 Task: Create a rule when custom fields due date is cleared by anyone except me.
Action: Mouse moved to (1081, 89)
Screenshot: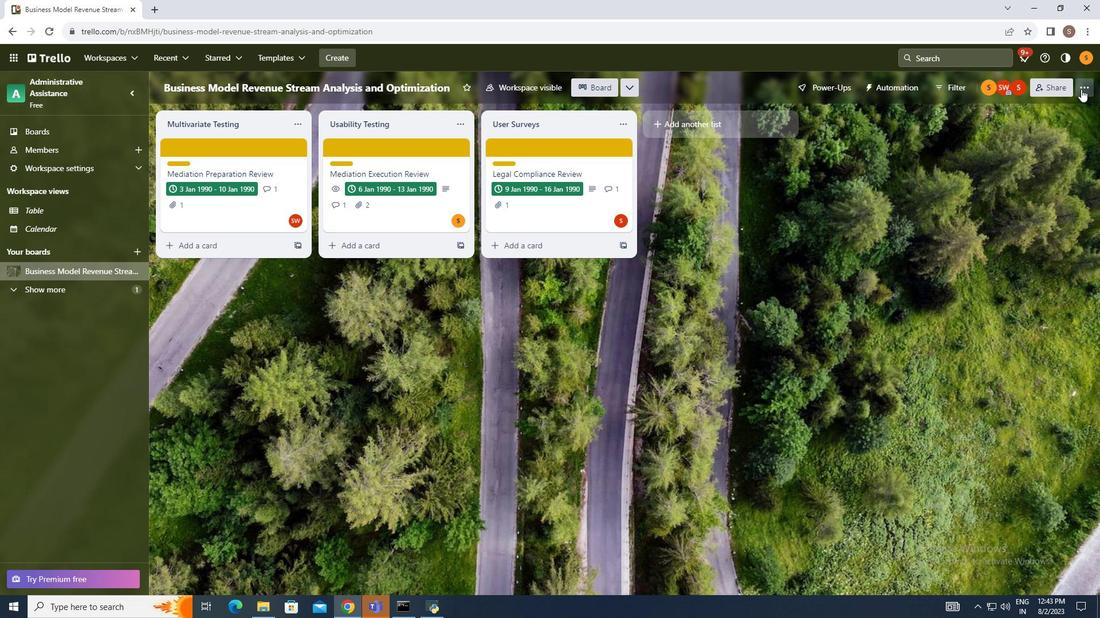 
Action: Mouse pressed left at (1081, 89)
Screenshot: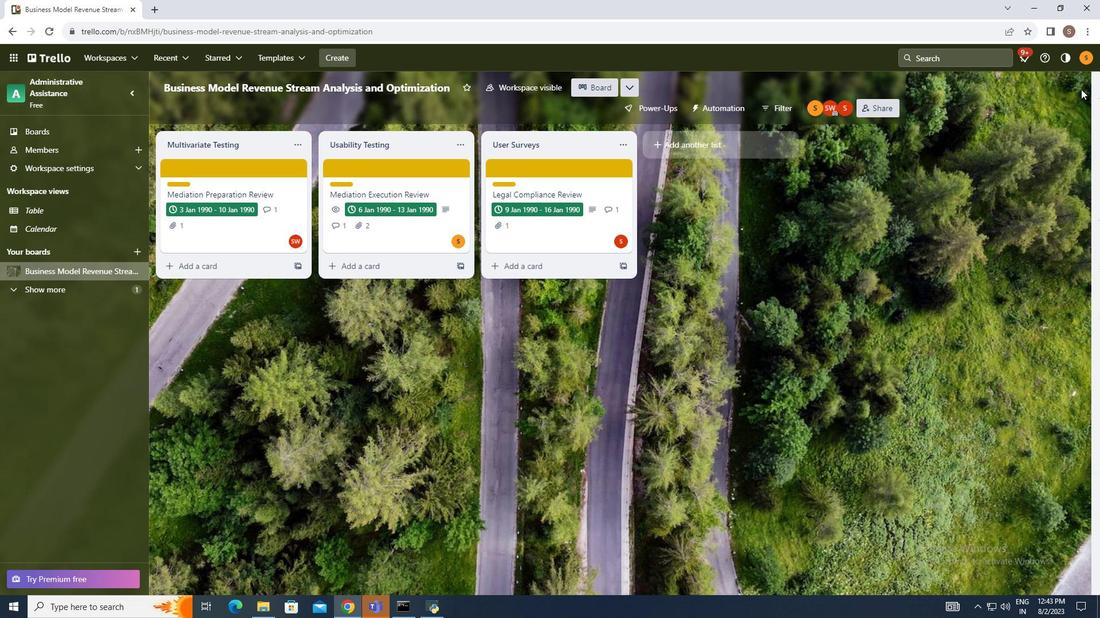 
Action: Mouse moved to (1013, 241)
Screenshot: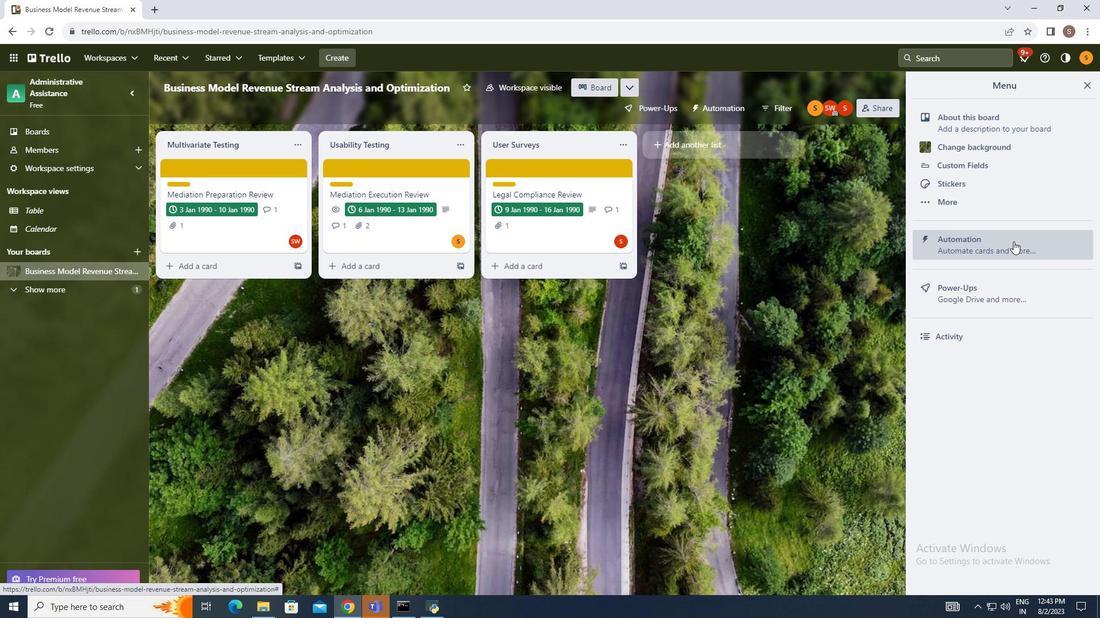 
Action: Mouse pressed left at (1013, 241)
Screenshot: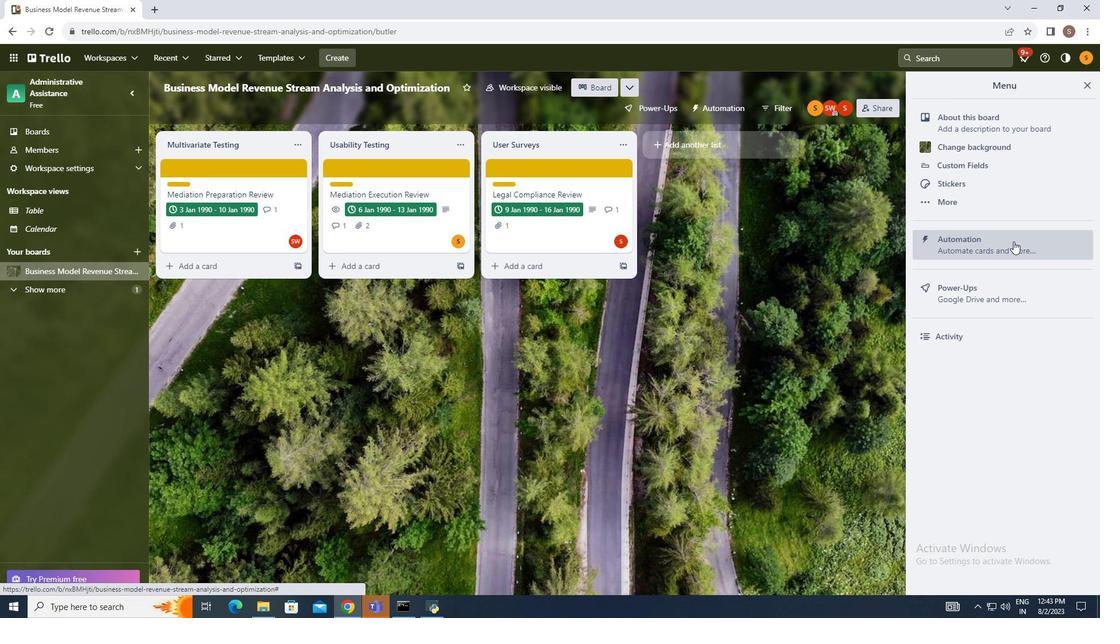 
Action: Mouse moved to (208, 209)
Screenshot: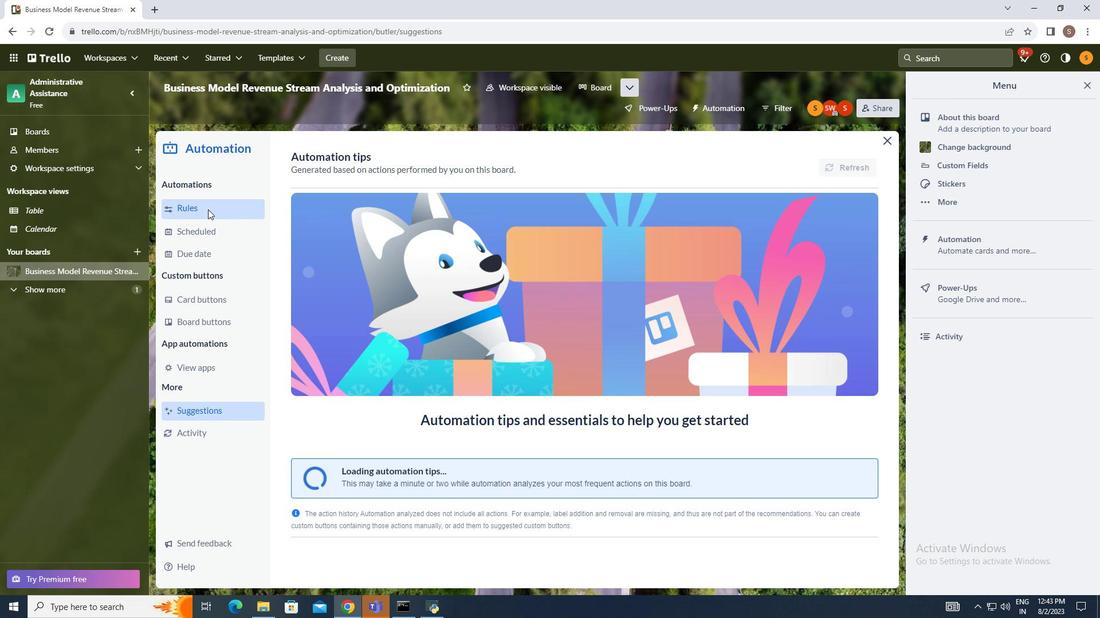 
Action: Mouse pressed left at (208, 209)
Screenshot: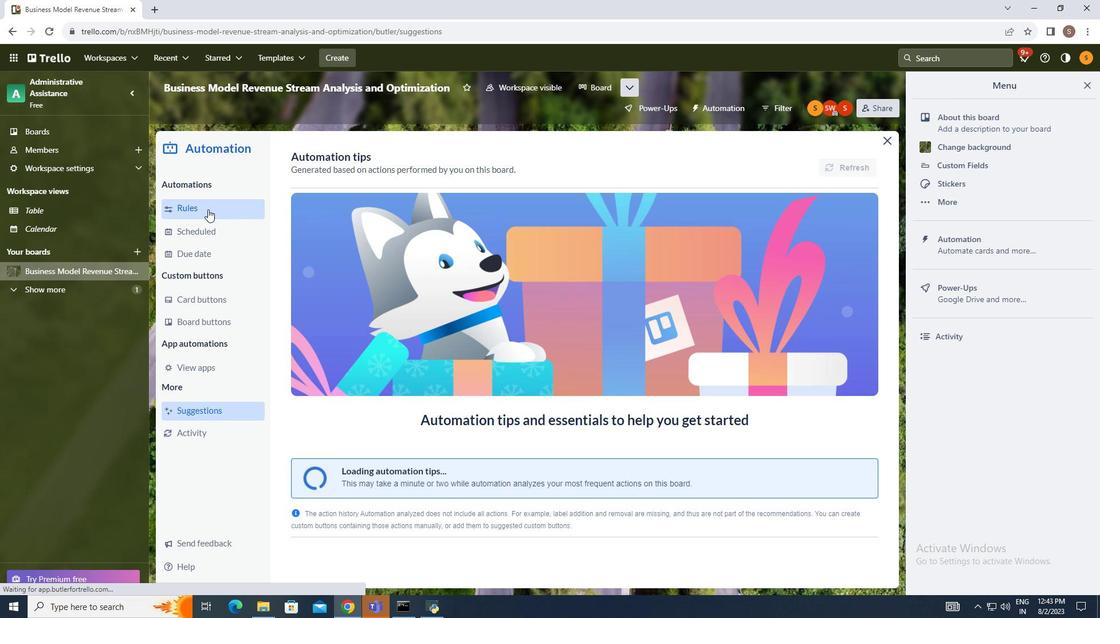 
Action: Mouse moved to (762, 162)
Screenshot: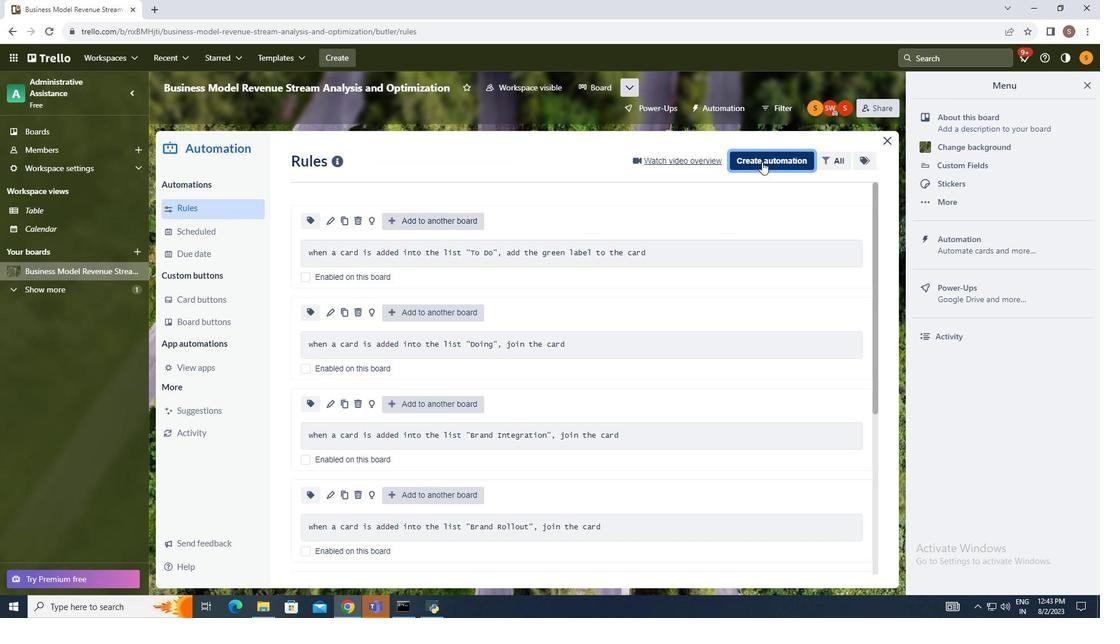 
Action: Mouse pressed left at (762, 162)
Screenshot: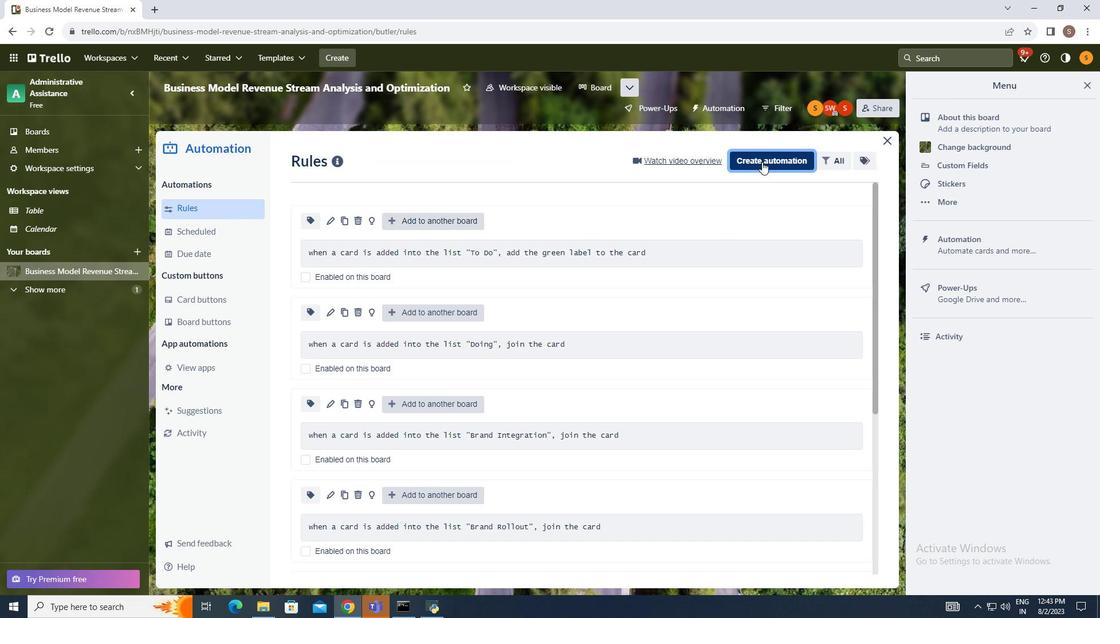 
Action: Mouse moved to (603, 271)
Screenshot: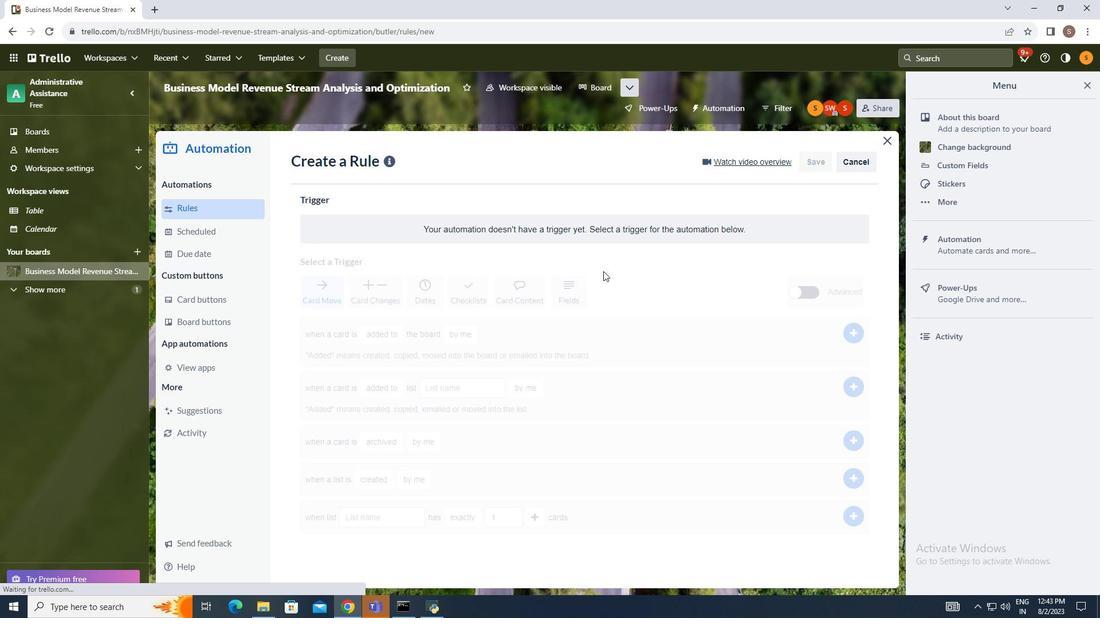 
Action: Mouse pressed left at (603, 271)
Screenshot: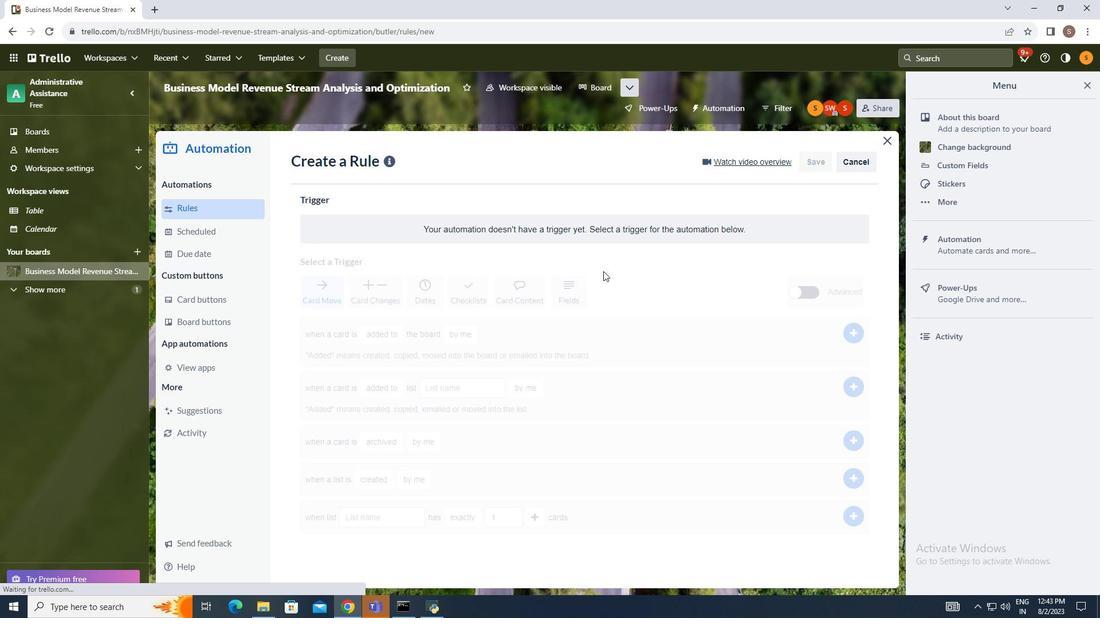 
Action: Mouse moved to (562, 316)
Screenshot: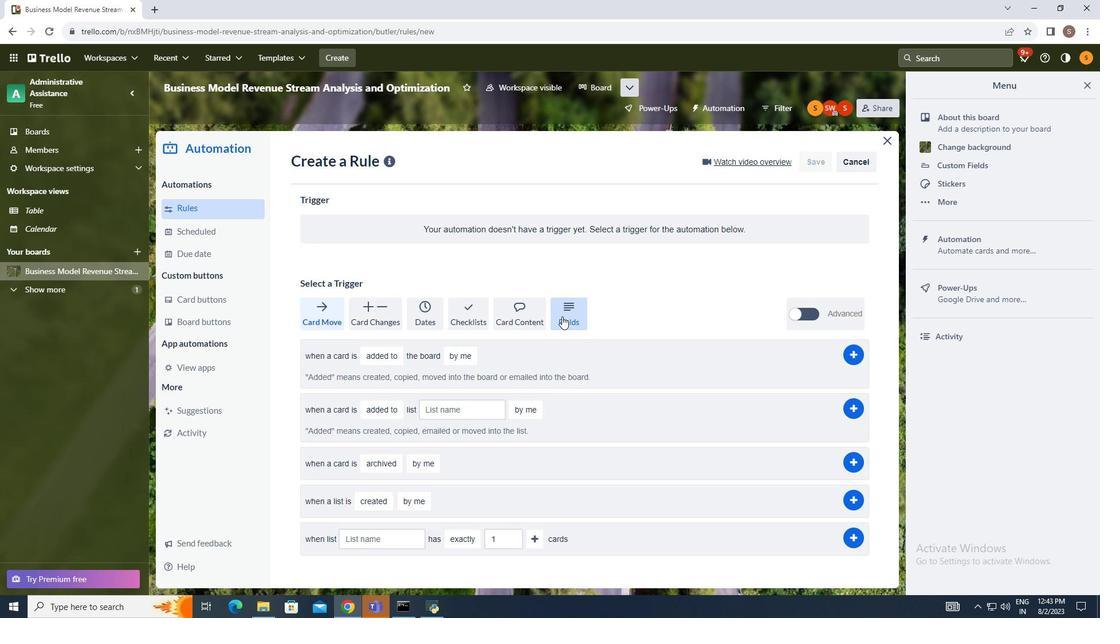 
Action: Mouse pressed left at (562, 316)
Screenshot: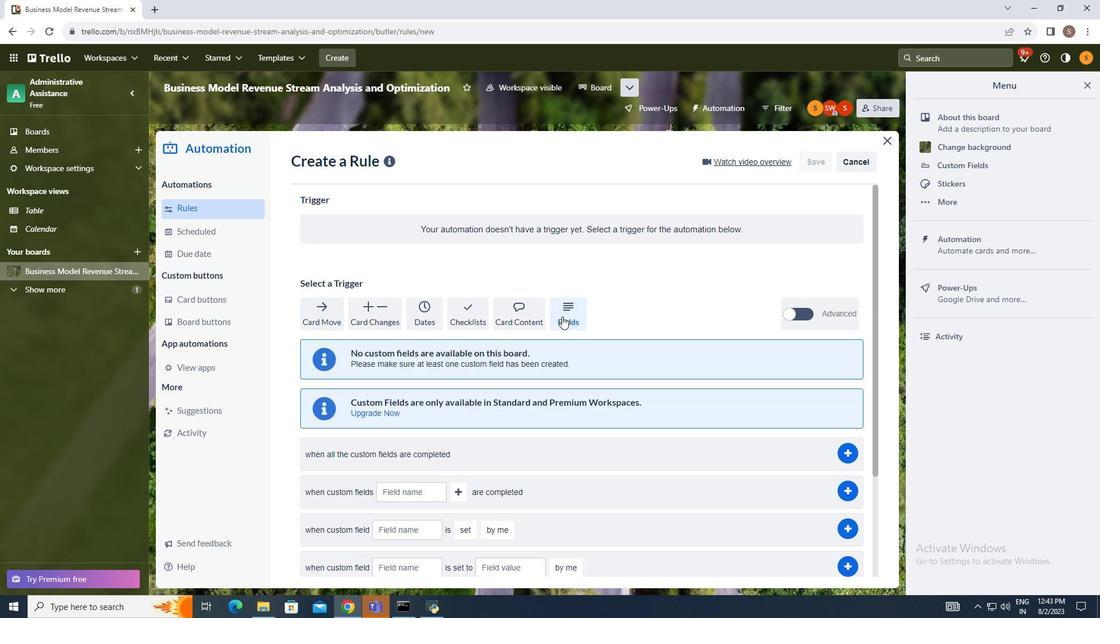 
Action: Mouse moved to (522, 365)
Screenshot: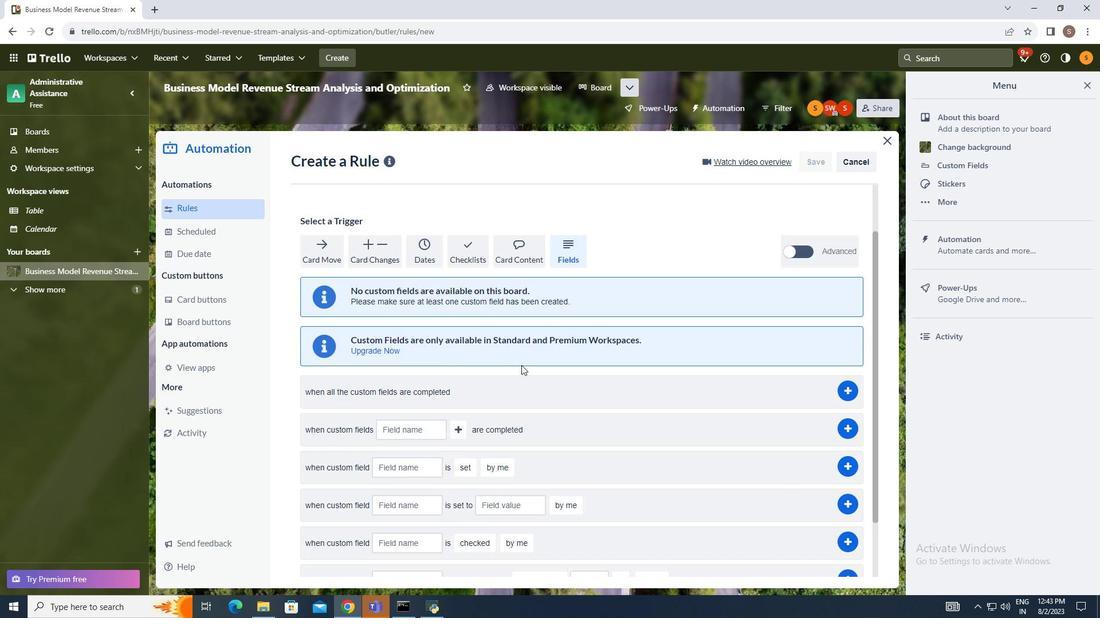 
Action: Mouse scrolled (524, 362) with delta (0, 0)
Screenshot: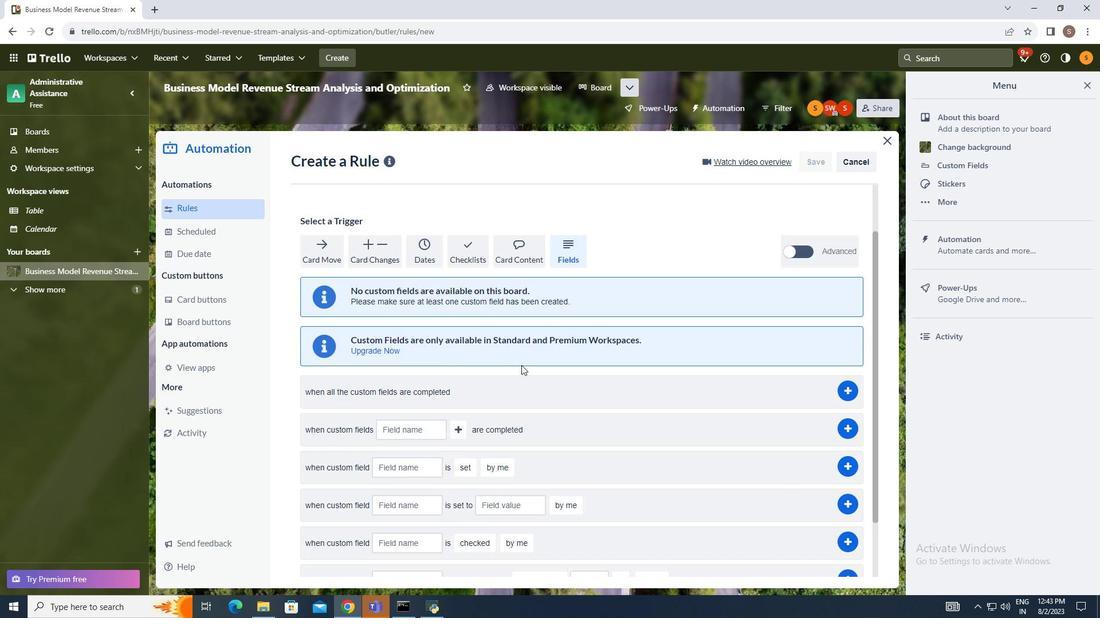 
Action: Mouse moved to (522, 365)
Screenshot: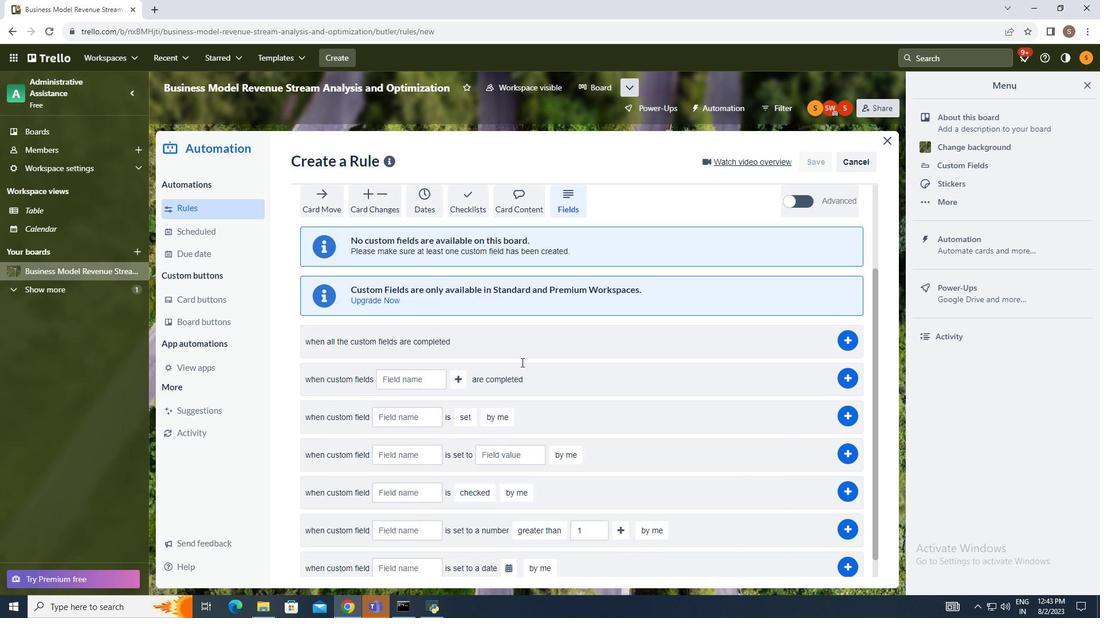 
Action: Mouse scrolled (522, 365) with delta (0, 0)
Screenshot: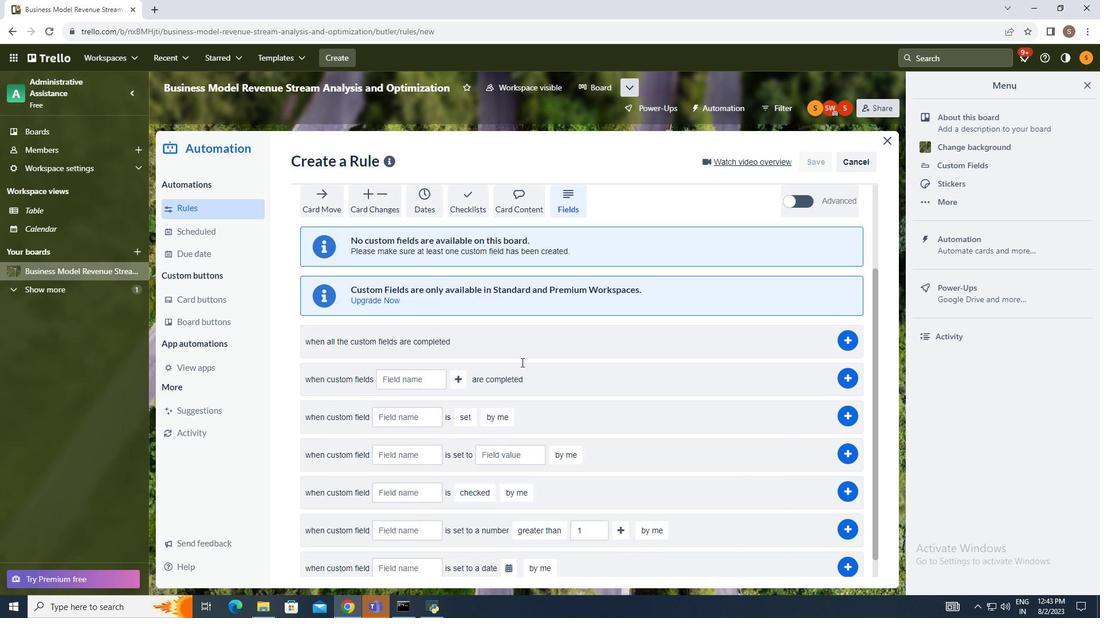 
Action: Mouse moved to (522, 365)
Screenshot: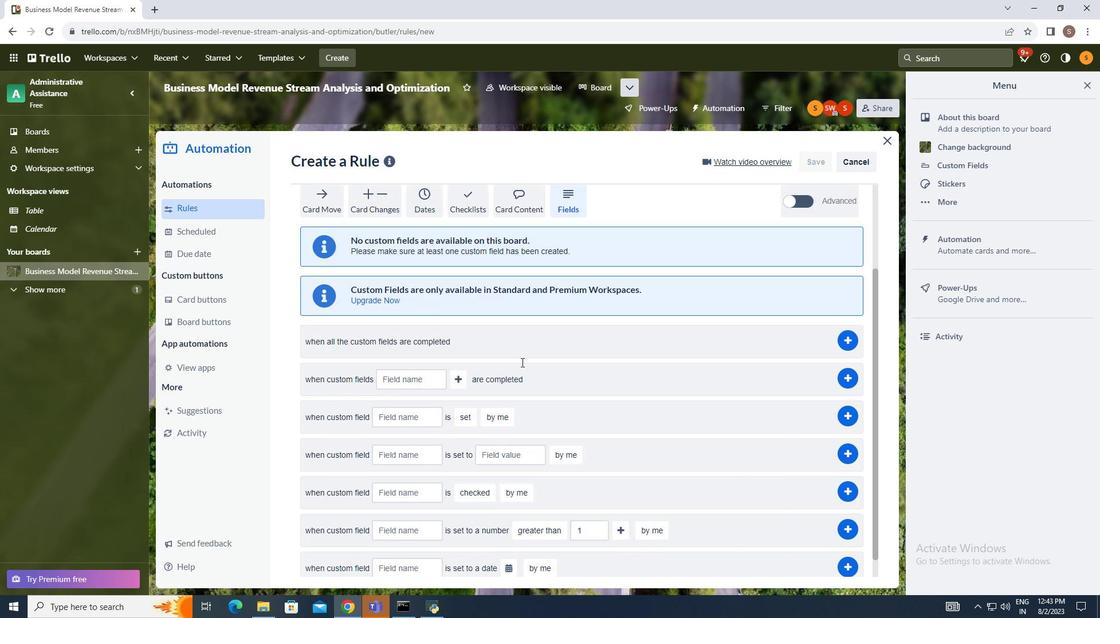 
Action: Mouse scrolled (522, 365) with delta (0, 0)
Screenshot: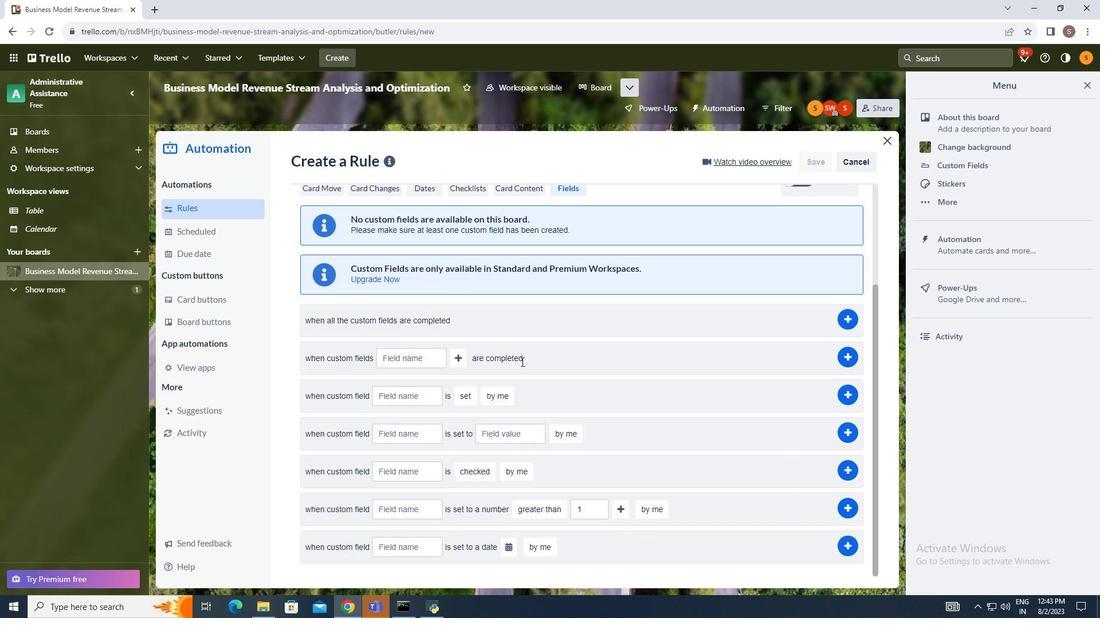 
Action: Mouse moved to (521, 365)
Screenshot: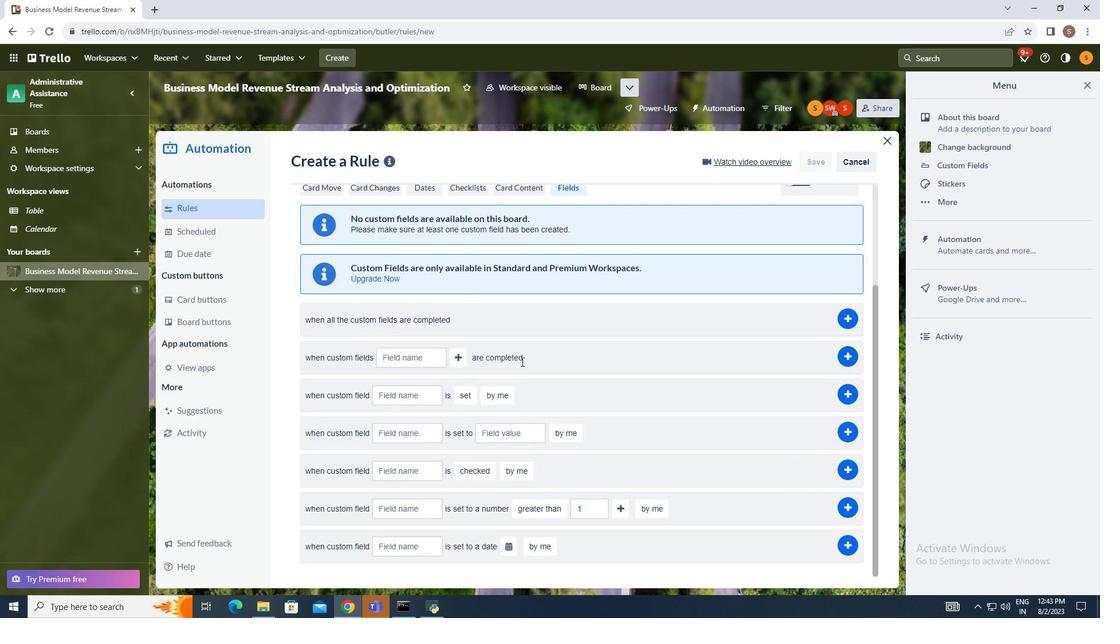 
Action: Mouse scrolled (521, 364) with delta (0, 0)
Screenshot: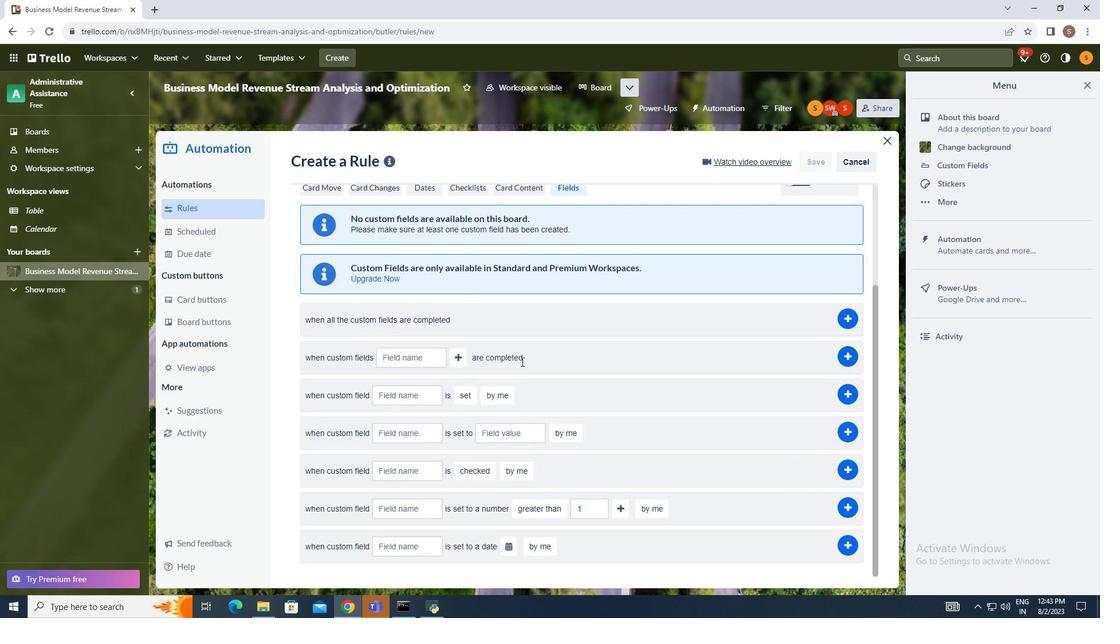 
Action: Mouse moved to (396, 397)
Screenshot: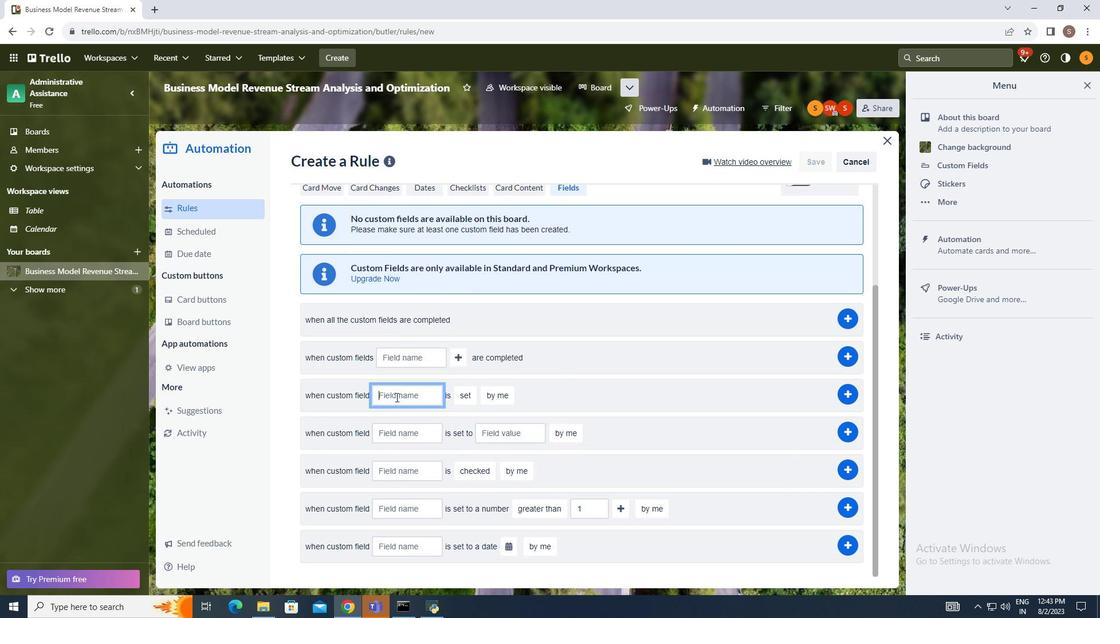 
Action: Mouse pressed left at (396, 397)
Screenshot: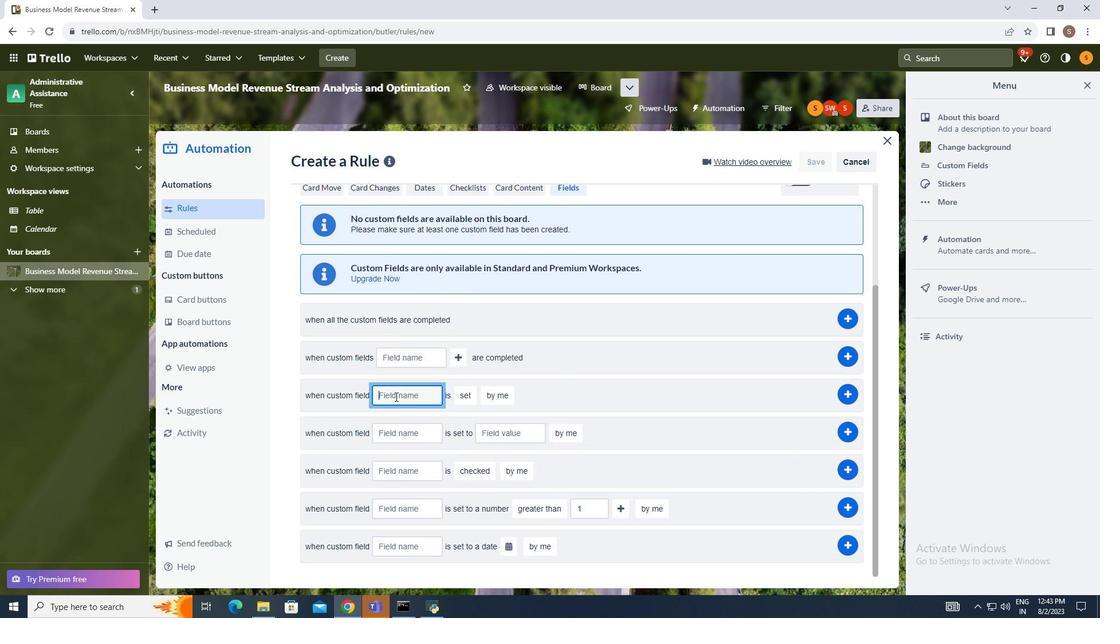 
Action: Mouse moved to (395, 397)
Screenshot: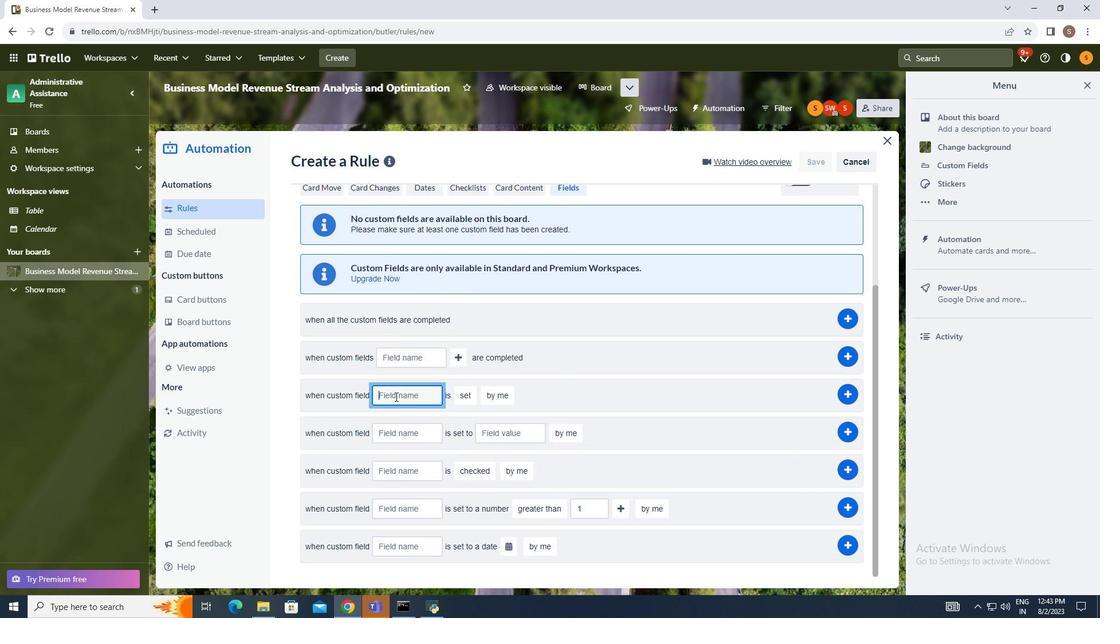 
Action: Key pressed due<Key.space>date
Screenshot: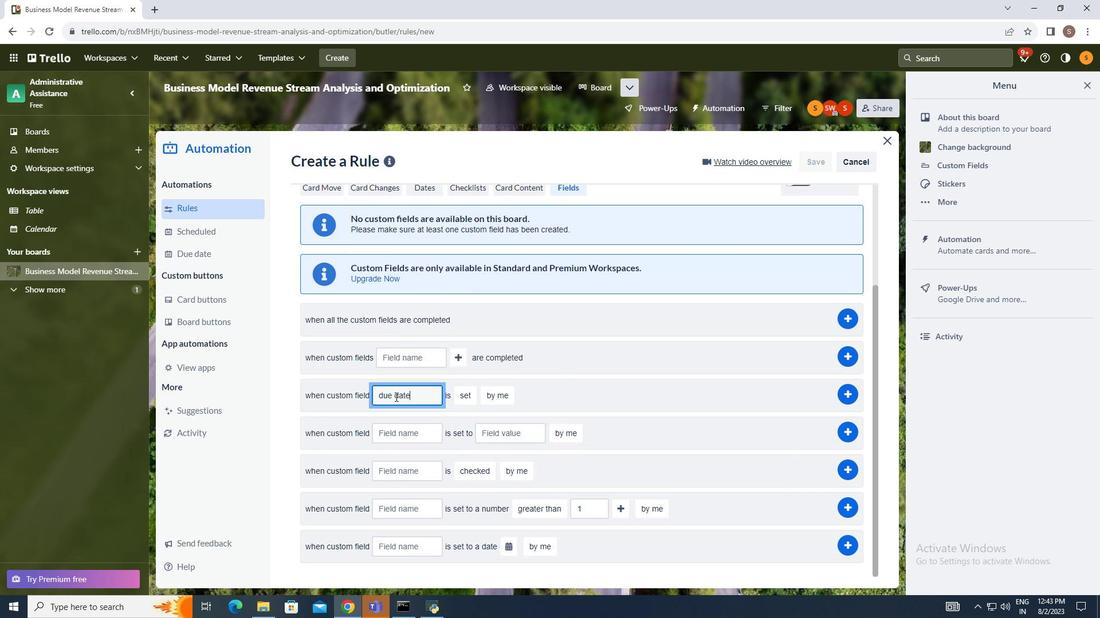 
Action: Mouse moved to (457, 396)
Screenshot: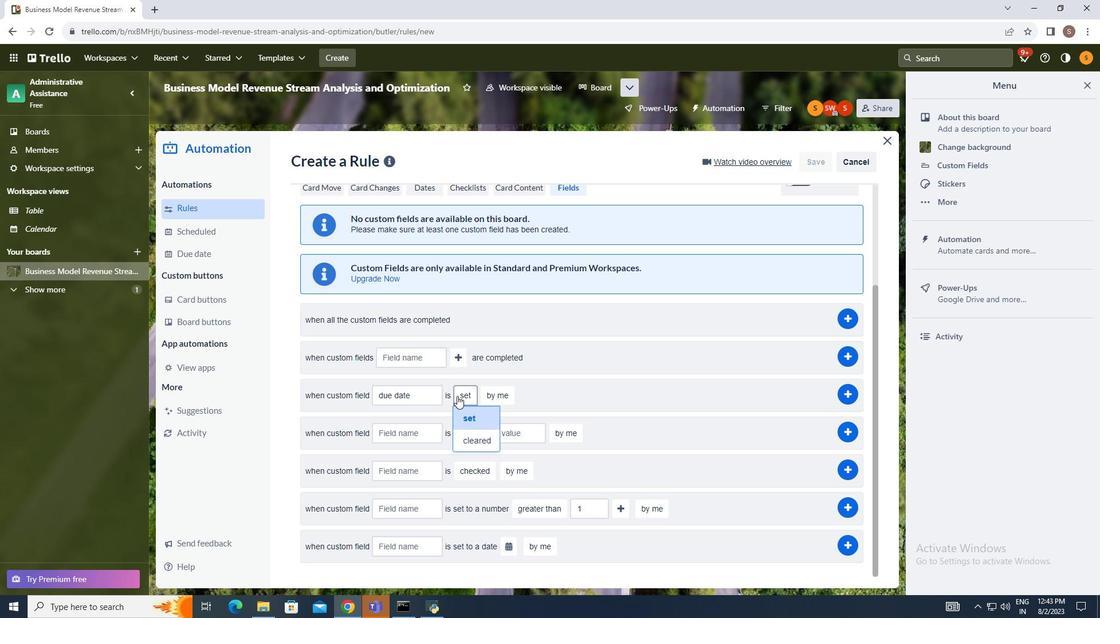 
Action: Mouse pressed left at (457, 396)
Screenshot: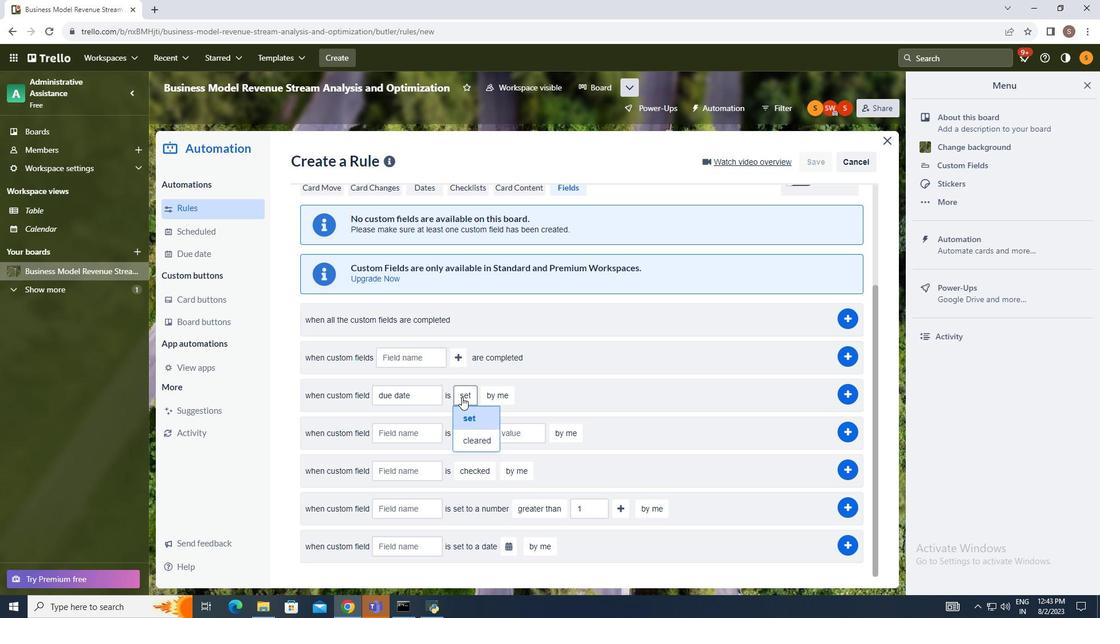 
Action: Mouse moved to (473, 441)
Screenshot: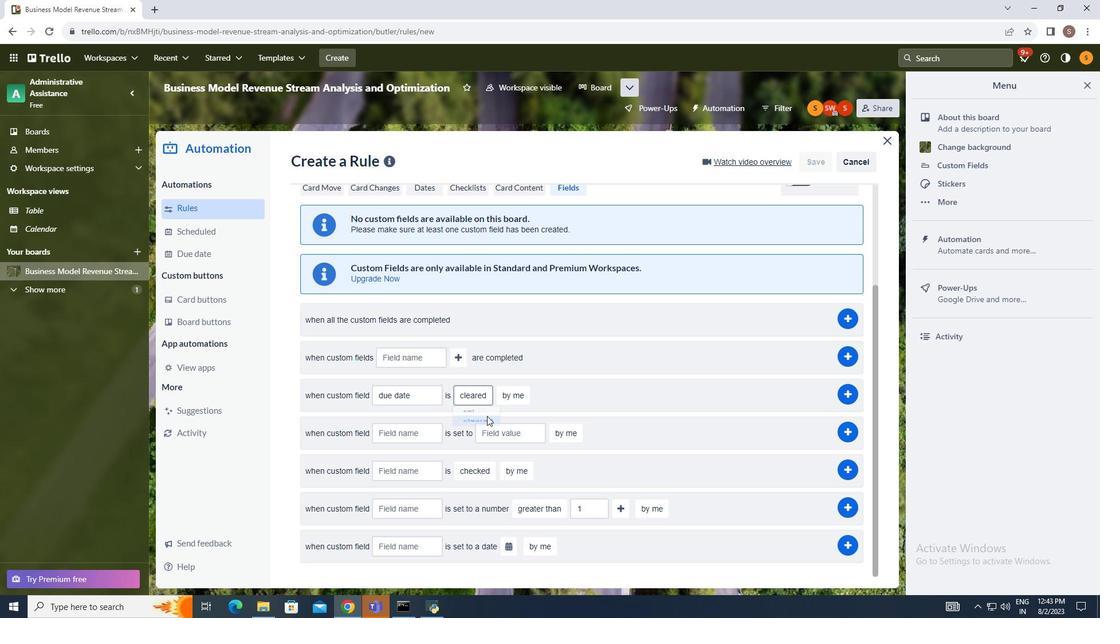 
Action: Mouse pressed left at (473, 441)
Screenshot: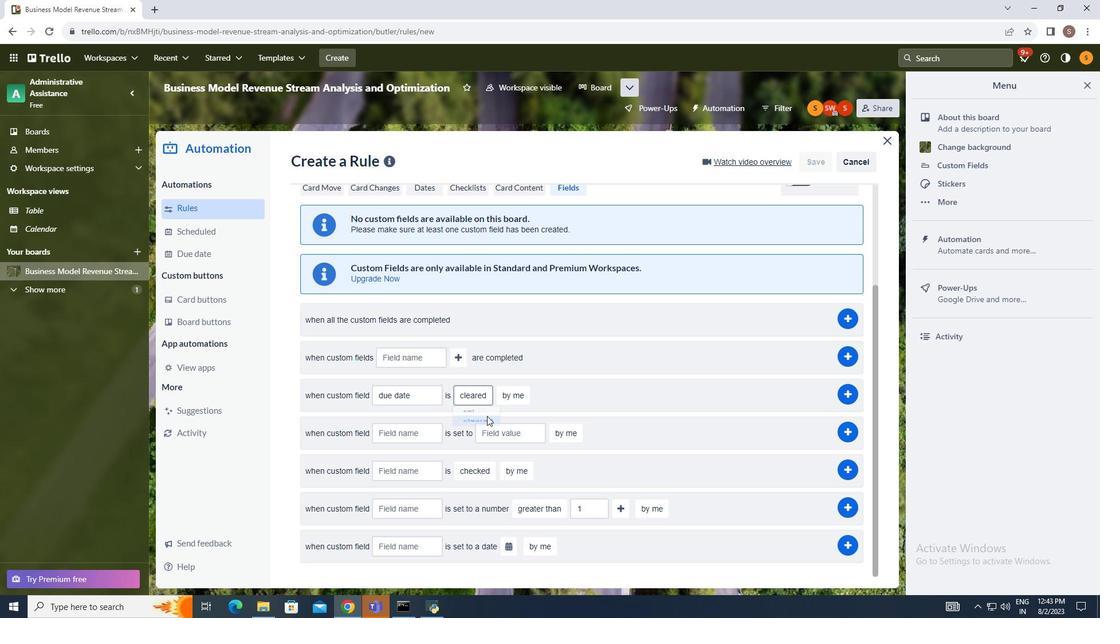 
Action: Mouse moved to (516, 396)
Screenshot: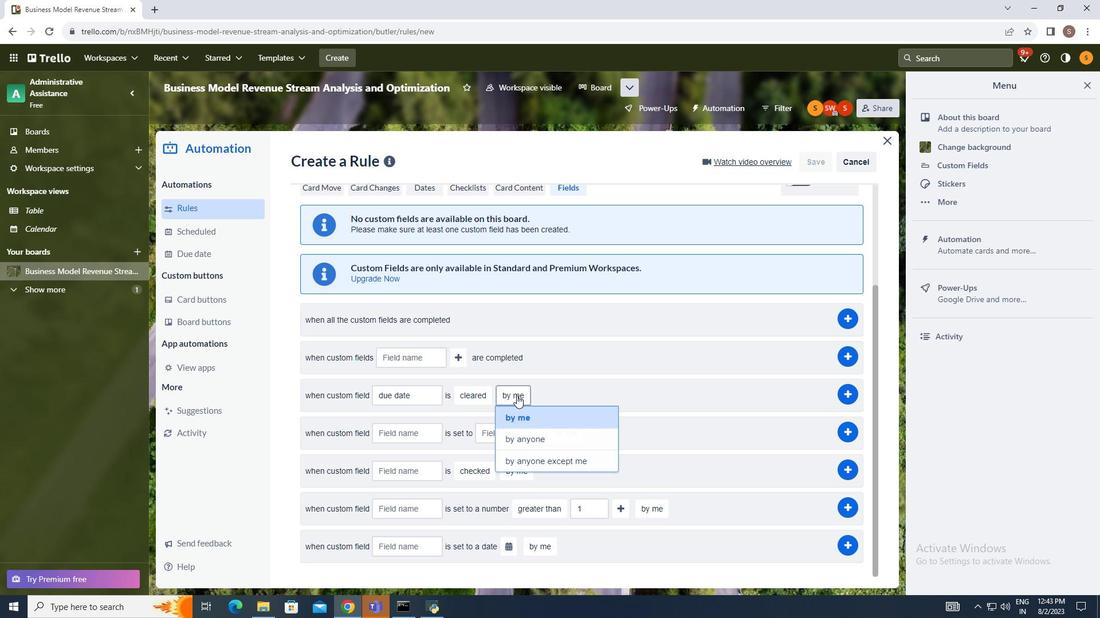 
Action: Mouse pressed left at (516, 396)
Screenshot: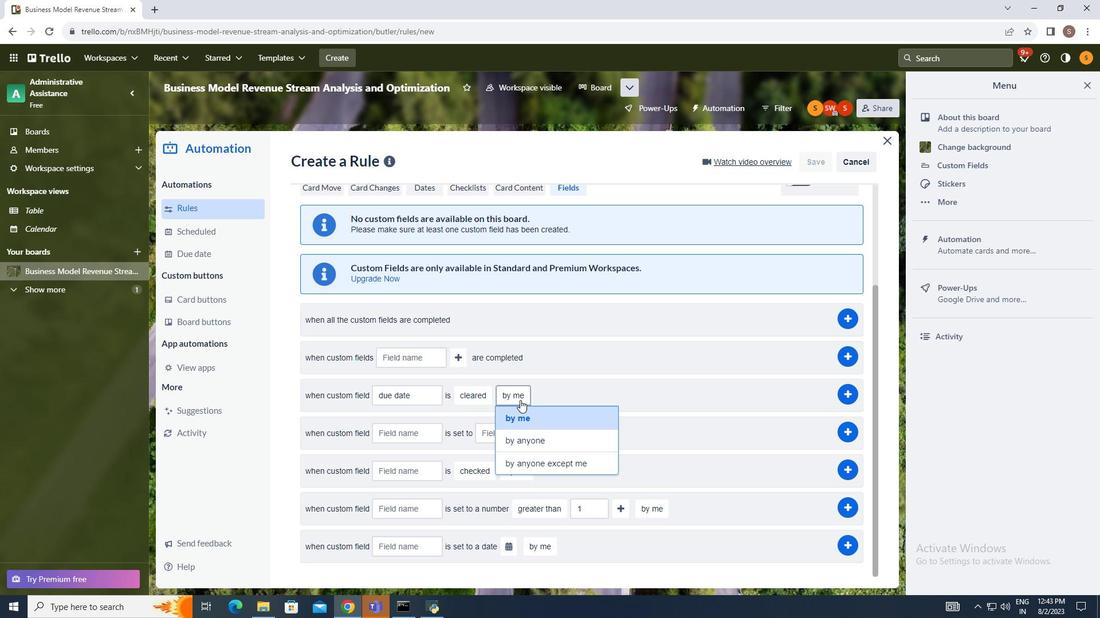 
Action: Mouse moved to (537, 459)
Screenshot: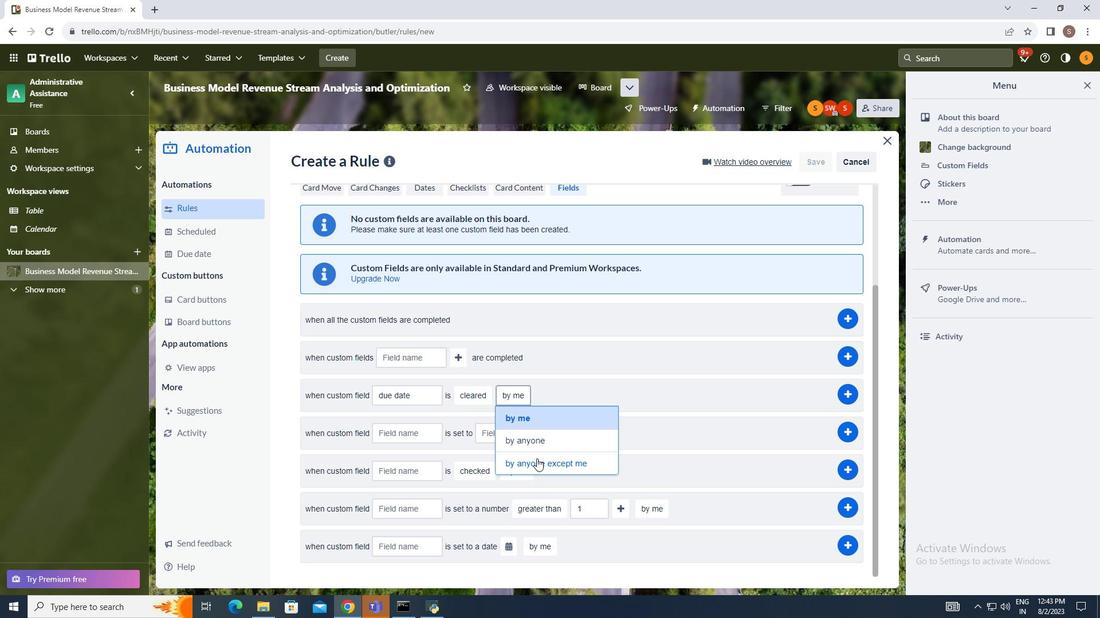 
Action: Mouse pressed left at (537, 459)
Screenshot: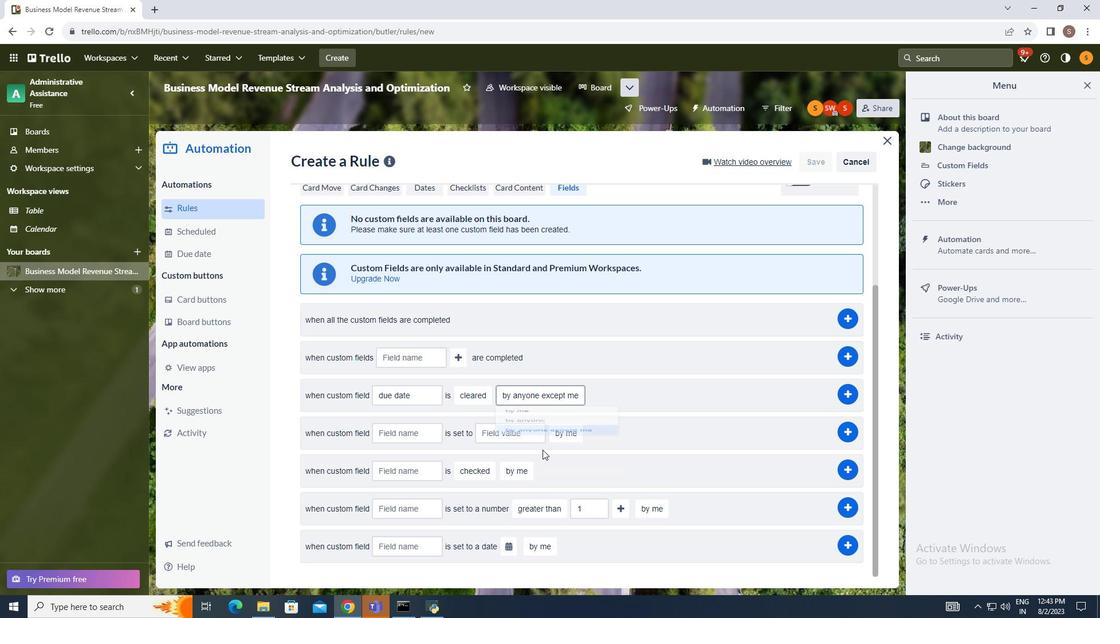 
Action: Mouse moved to (844, 397)
Screenshot: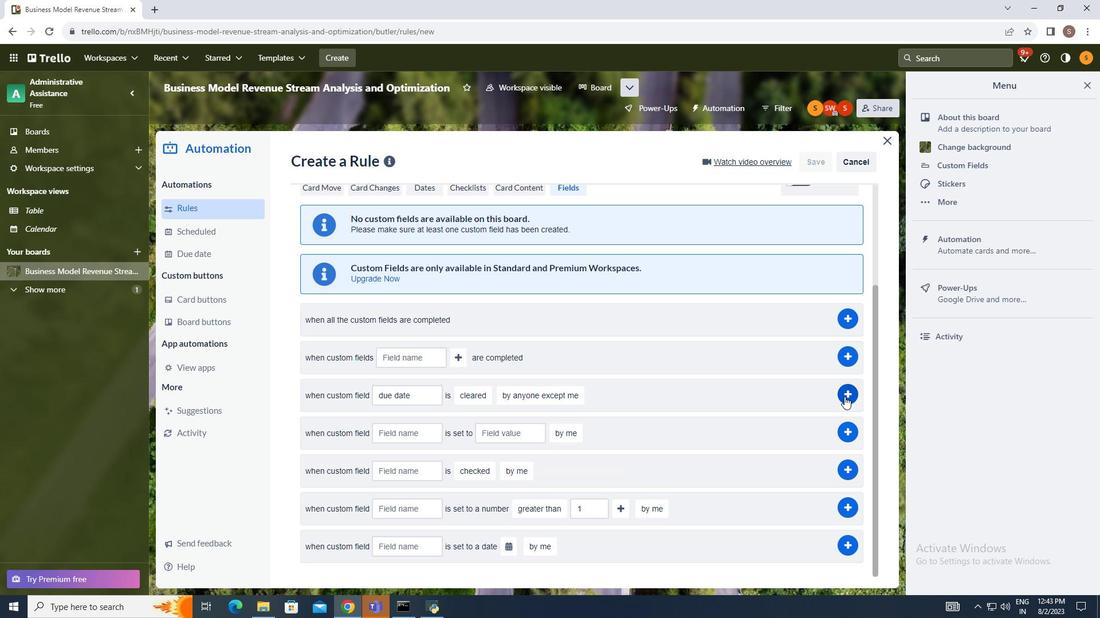 
Action: Mouse pressed left at (844, 397)
Screenshot: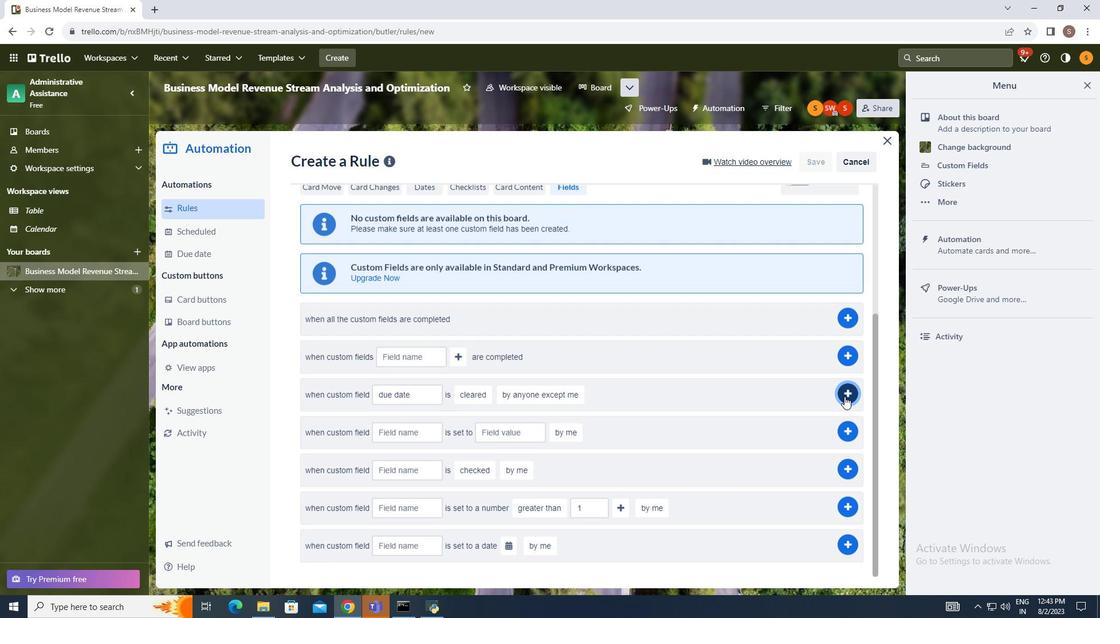 
Action: Mouse moved to (891, 381)
Screenshot: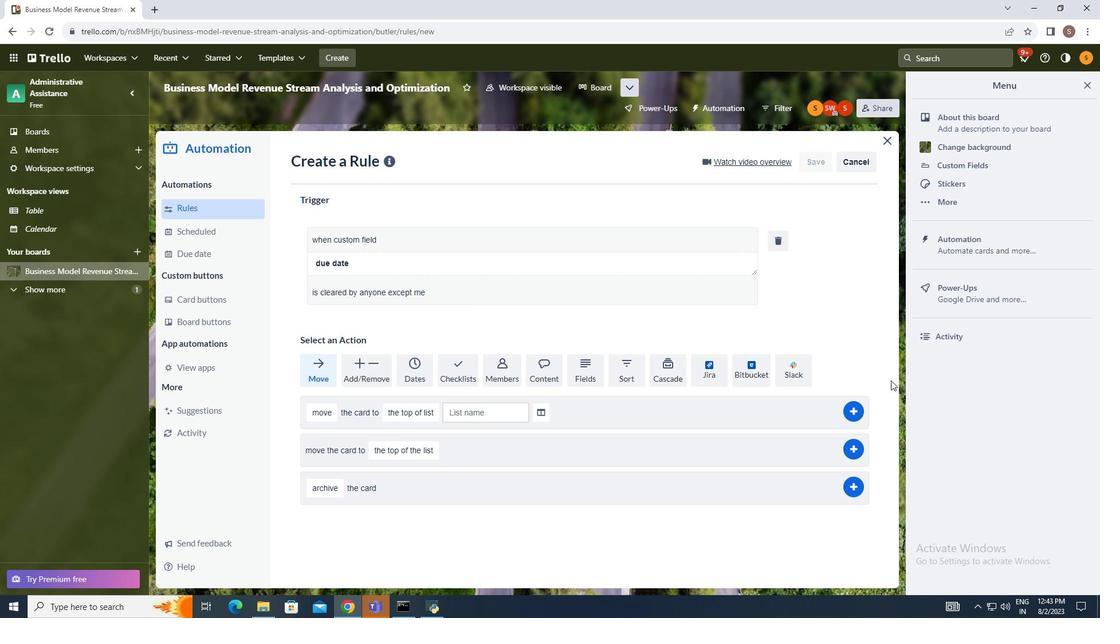 
